 Task: Create a task  Improve error handling and reporting in the app , assign it to team member softage.6@softage.net in the project TrueLine and update the status of the task to  On Track  , set the priority of the task to Low.
Action: Mouse moved to (78, 514)
Screenshot: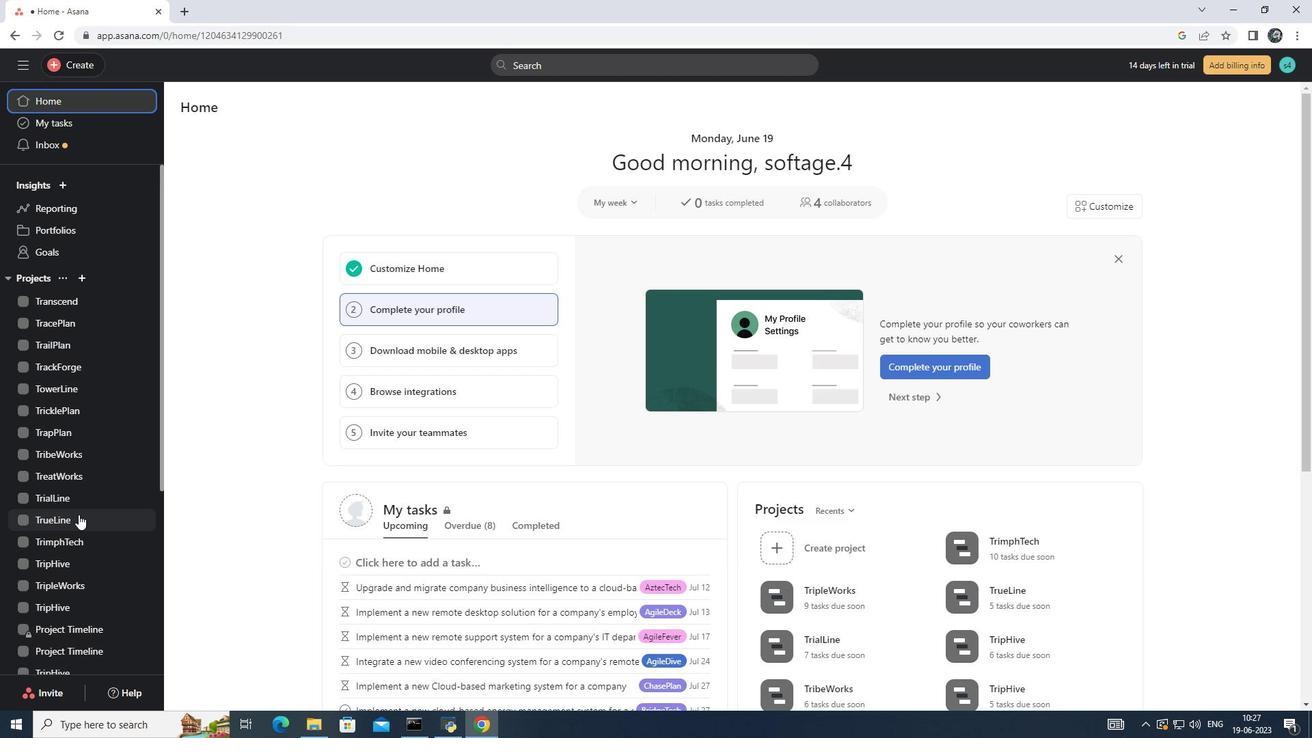 
Action: Mouse pressed left at (78, 514)
Screenshot: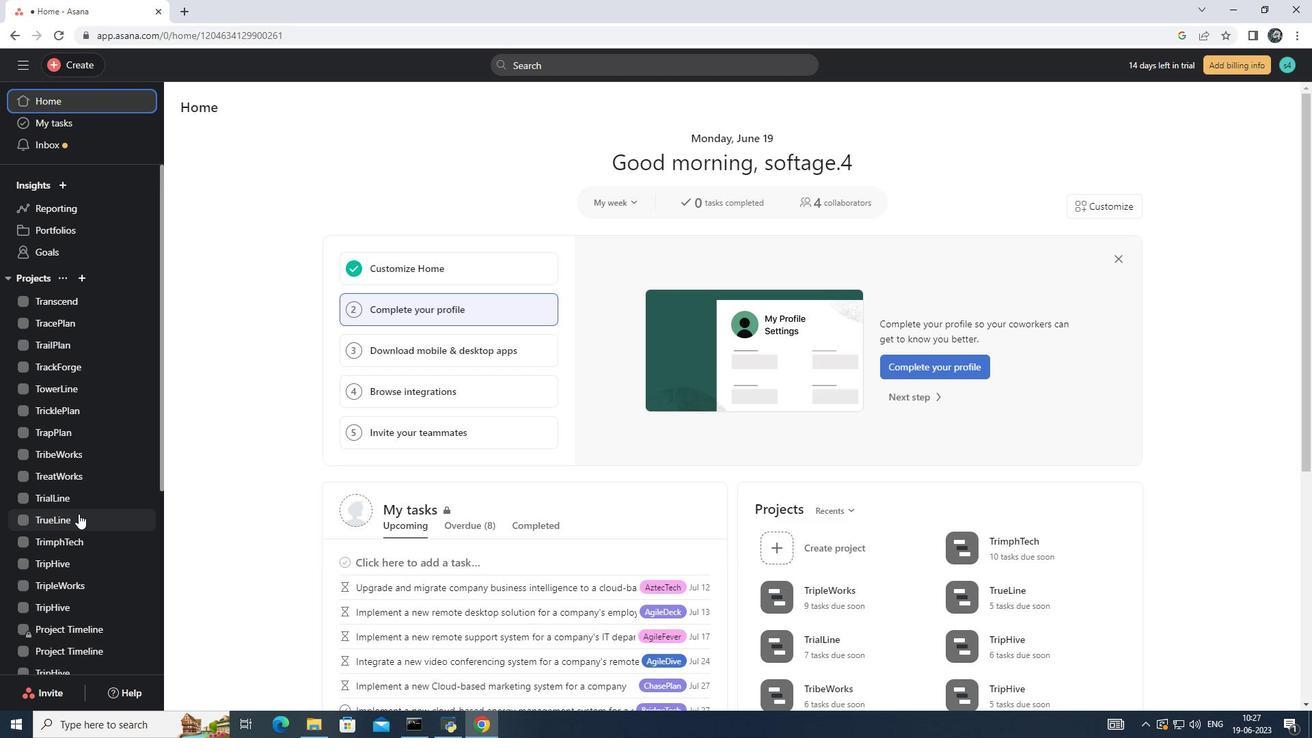 
Action: Mouse moved to (215, 170)
Screenshot: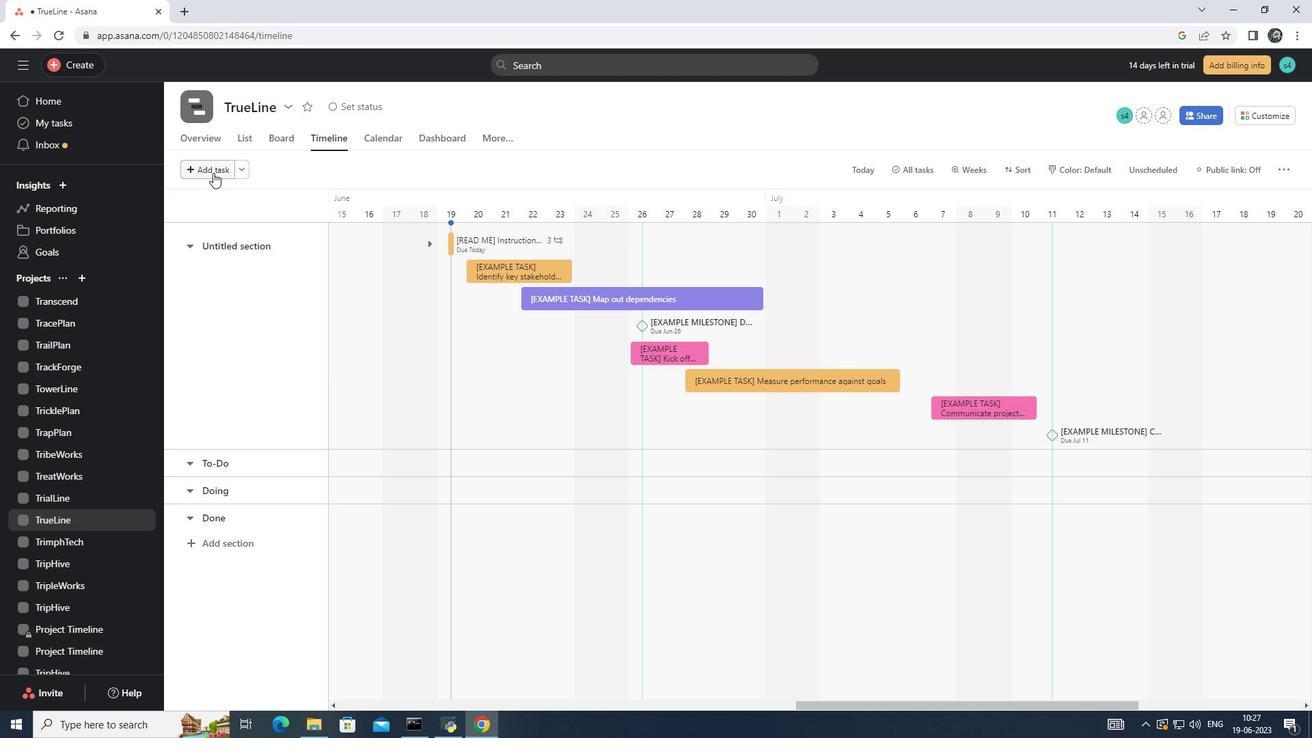 
Action: Mouse pressed left at (215, 170)
Screenshot: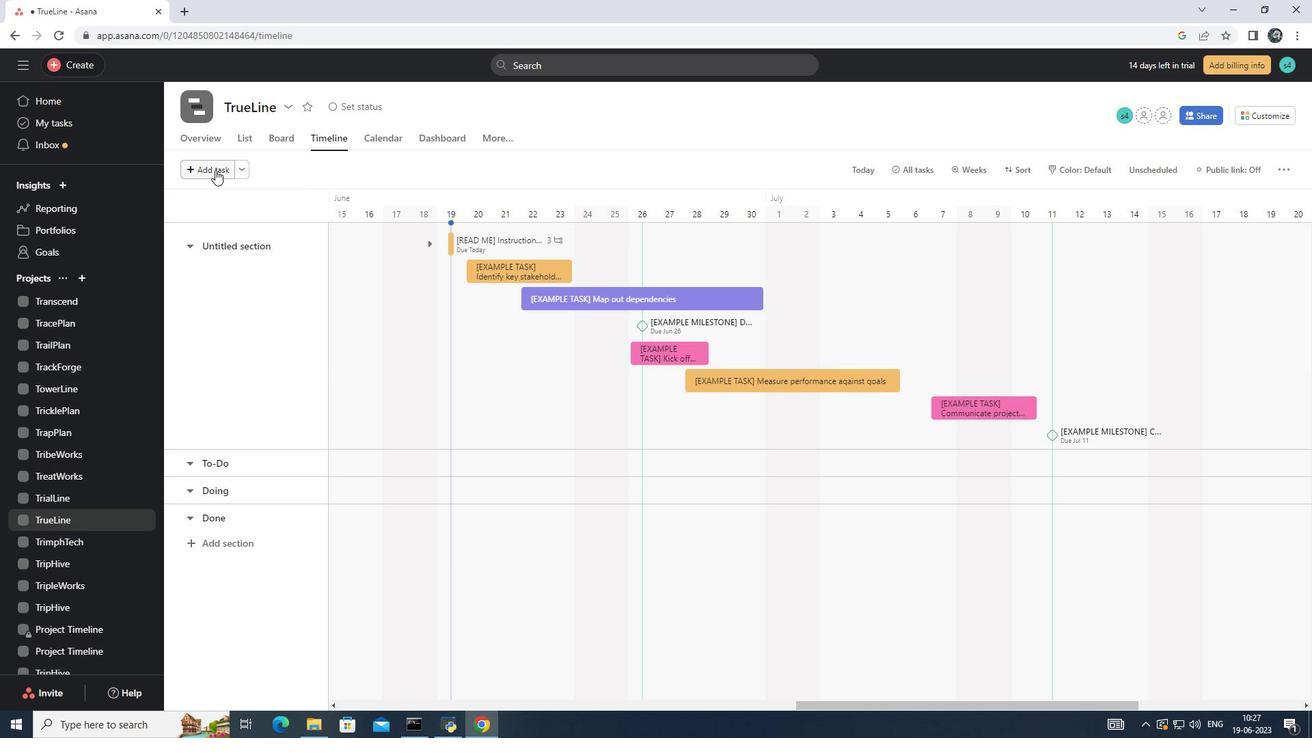 
Action: Mouse moved to (483, 242)
Screenshot: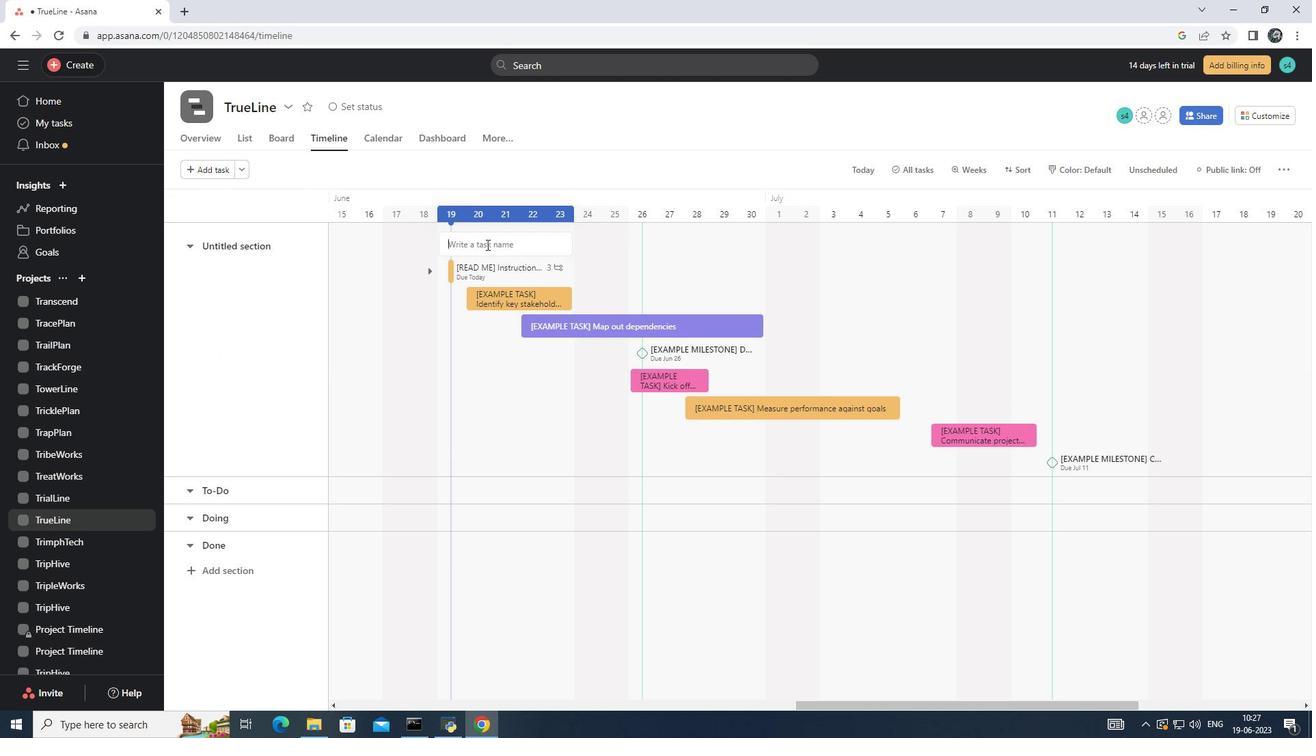 
Action: Mouse pressed left at (483, 242)
Screenshot: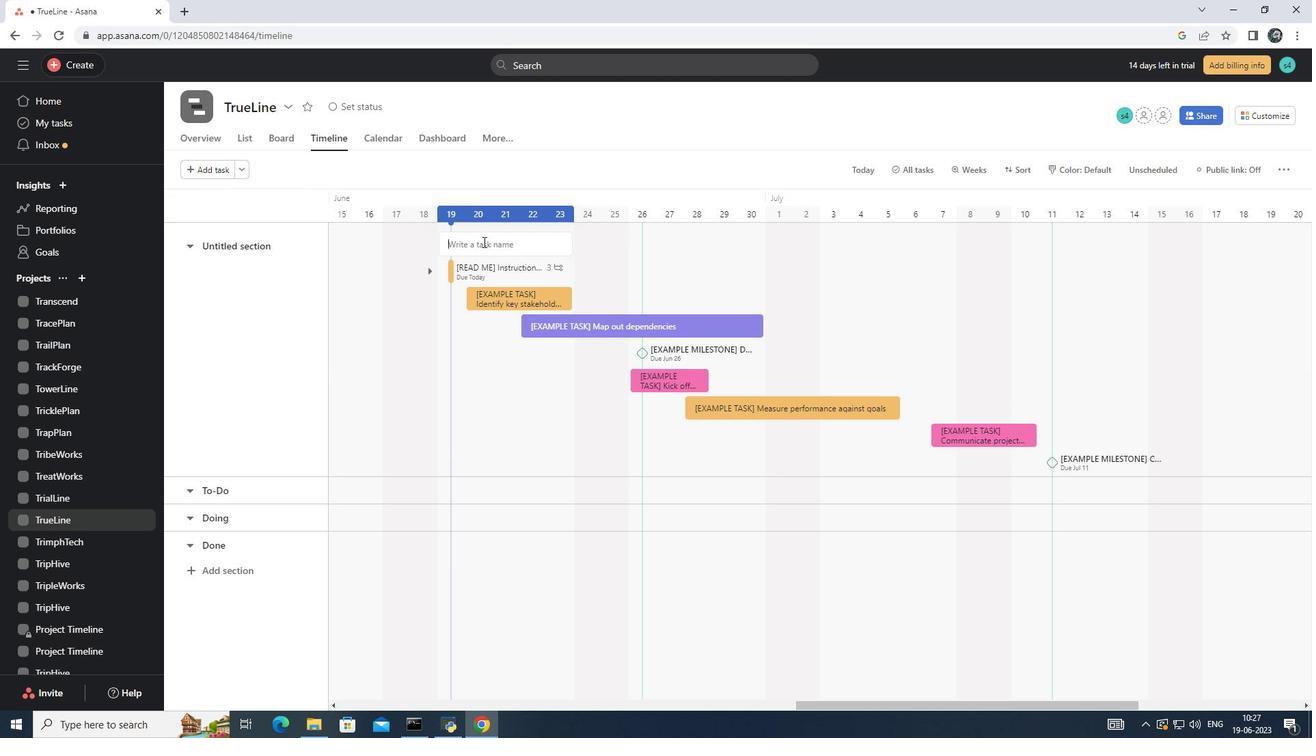 
Action: Key pressed <Key.shift>Improve<Key.space>error<Key.space>handling<Key.space>and<Key.space>reporting<Key.space>in<Key.space>the<Key.space>app<Key.enter>
Screenshot: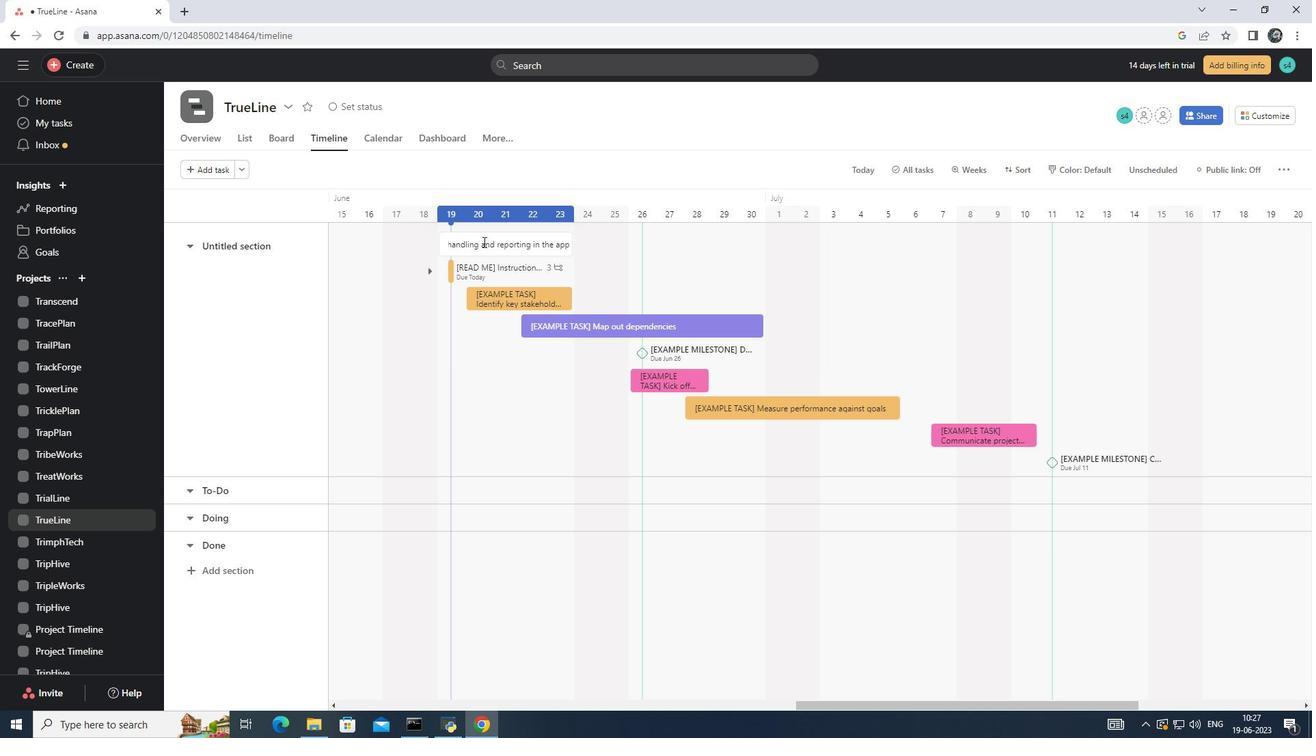 
Action: Mouse pressed left at (483, 242)
Screenshot: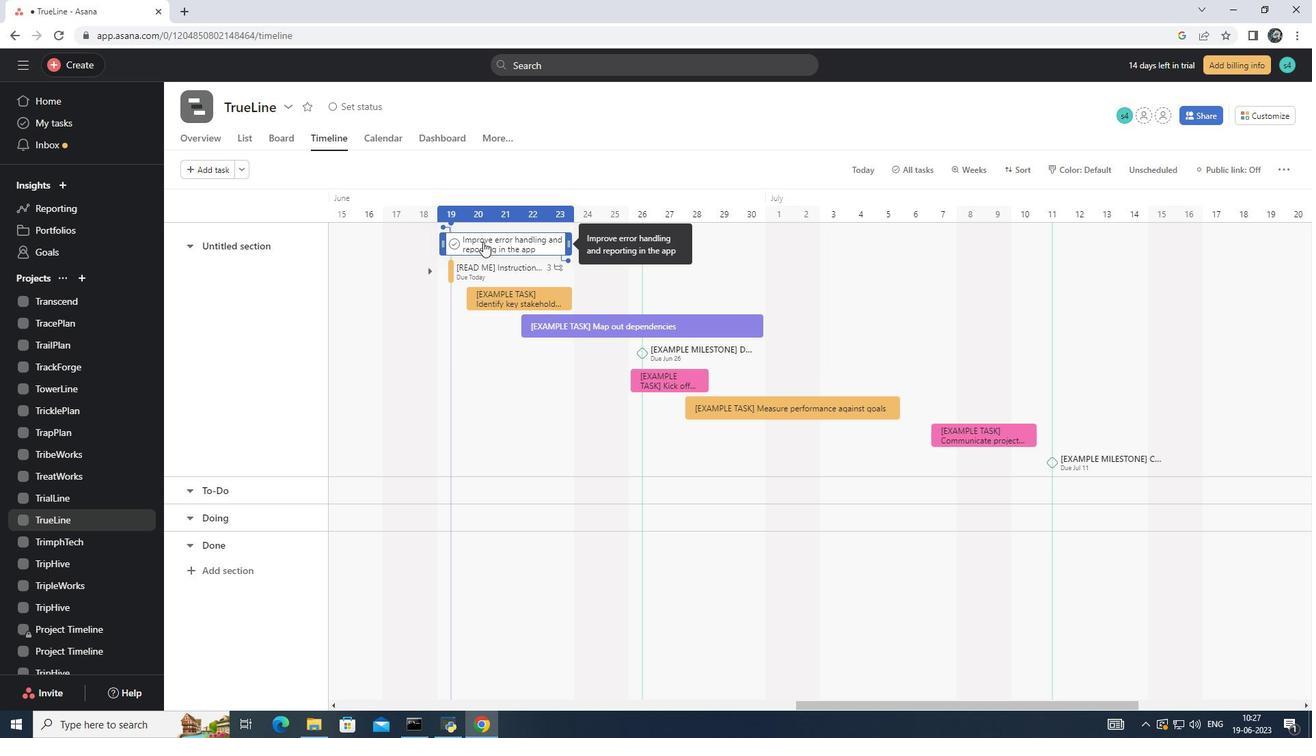 
Action: Mouse moved to (956, 244)
Screenshot: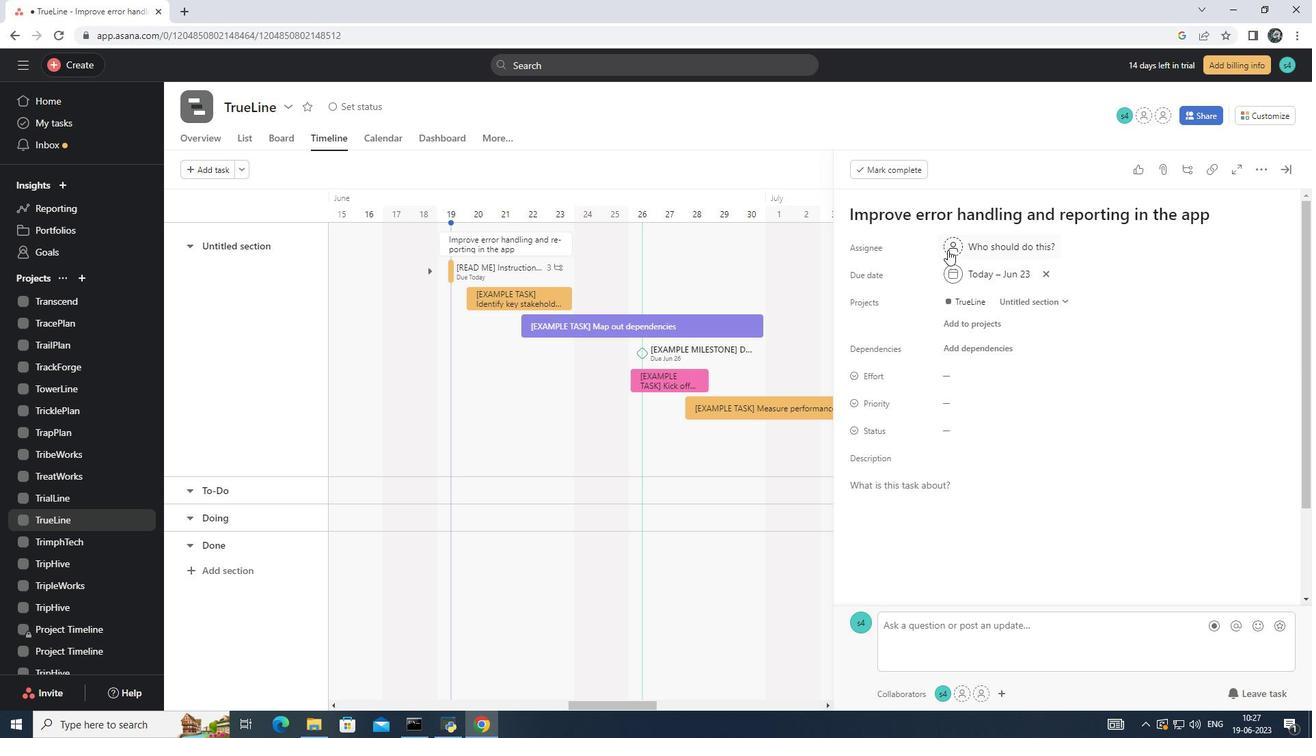 
Action: Mouse pressed left at (956, 244)
Screenshot: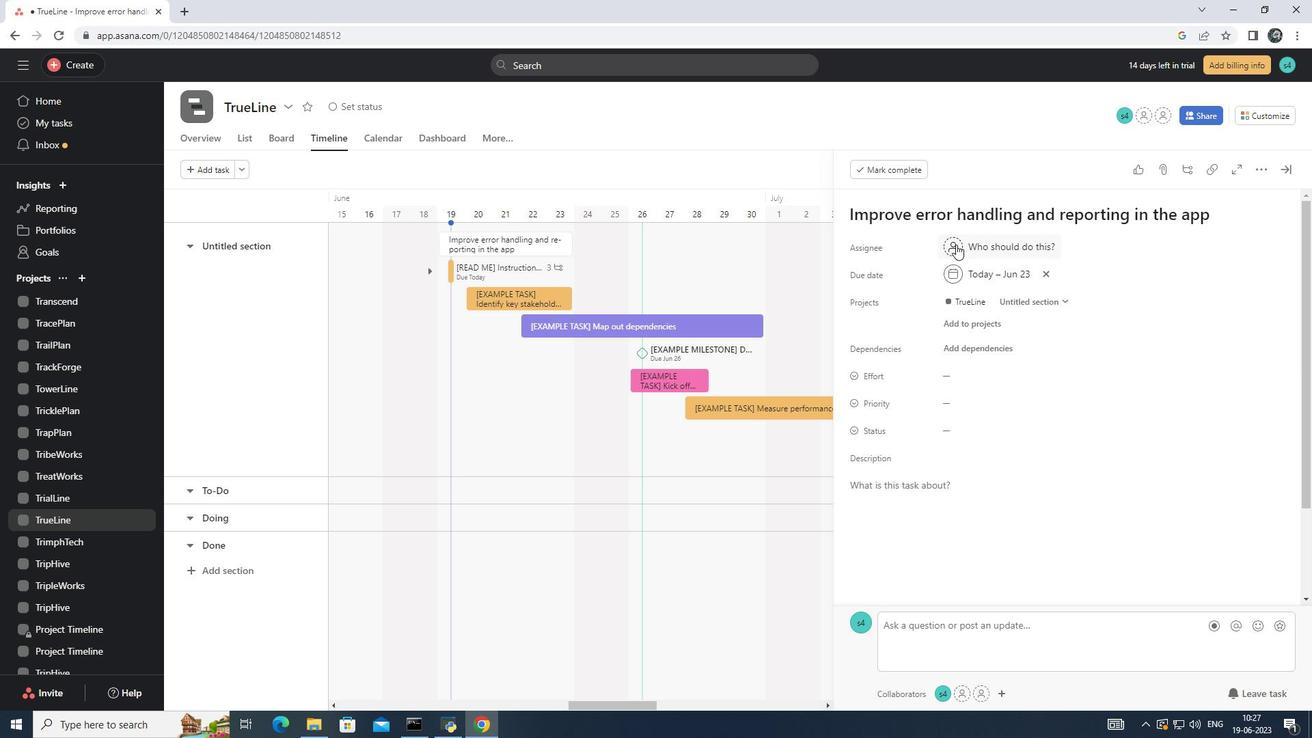
Action: Mouse moved to (897, 339)
Screenshot: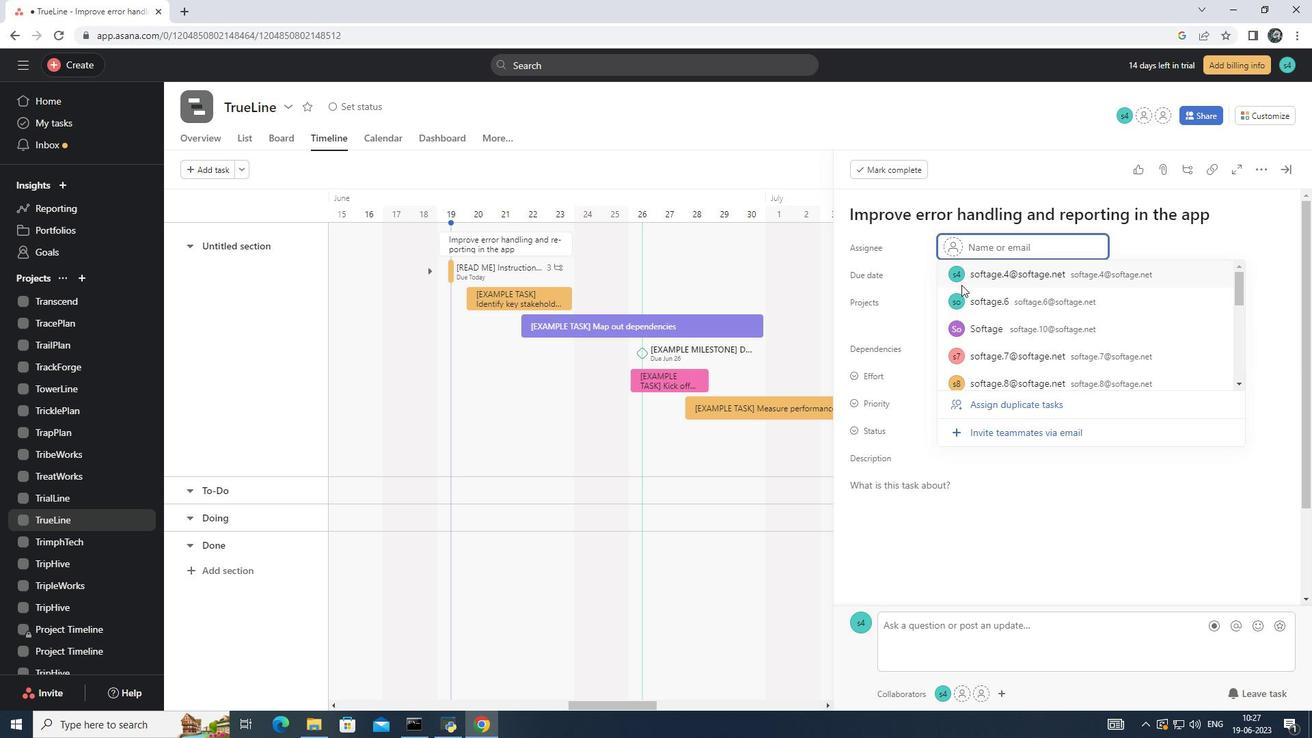 
Action: Key pressed softg<Key.backspace>age.6<Key.shift>@softage.net<Key.enter>
Screenshot: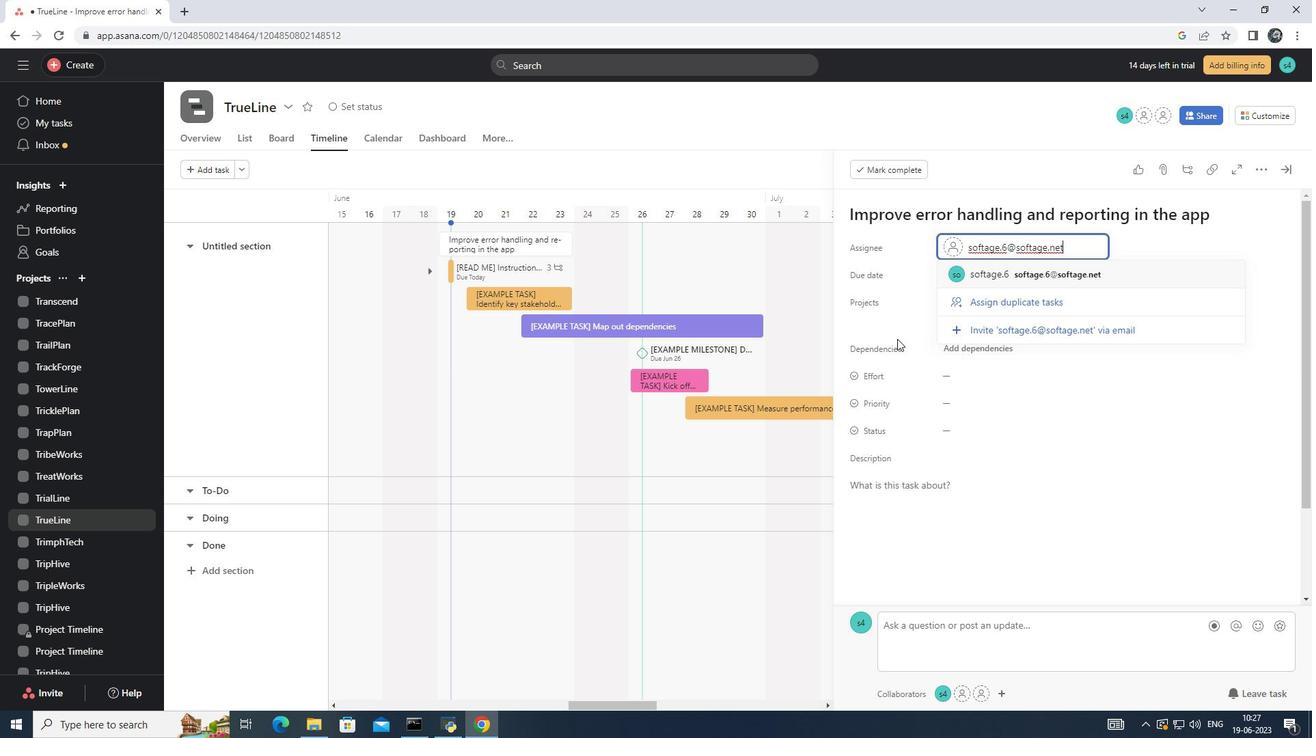 
Action: Mouse moved to (985, 431)
Screenshot: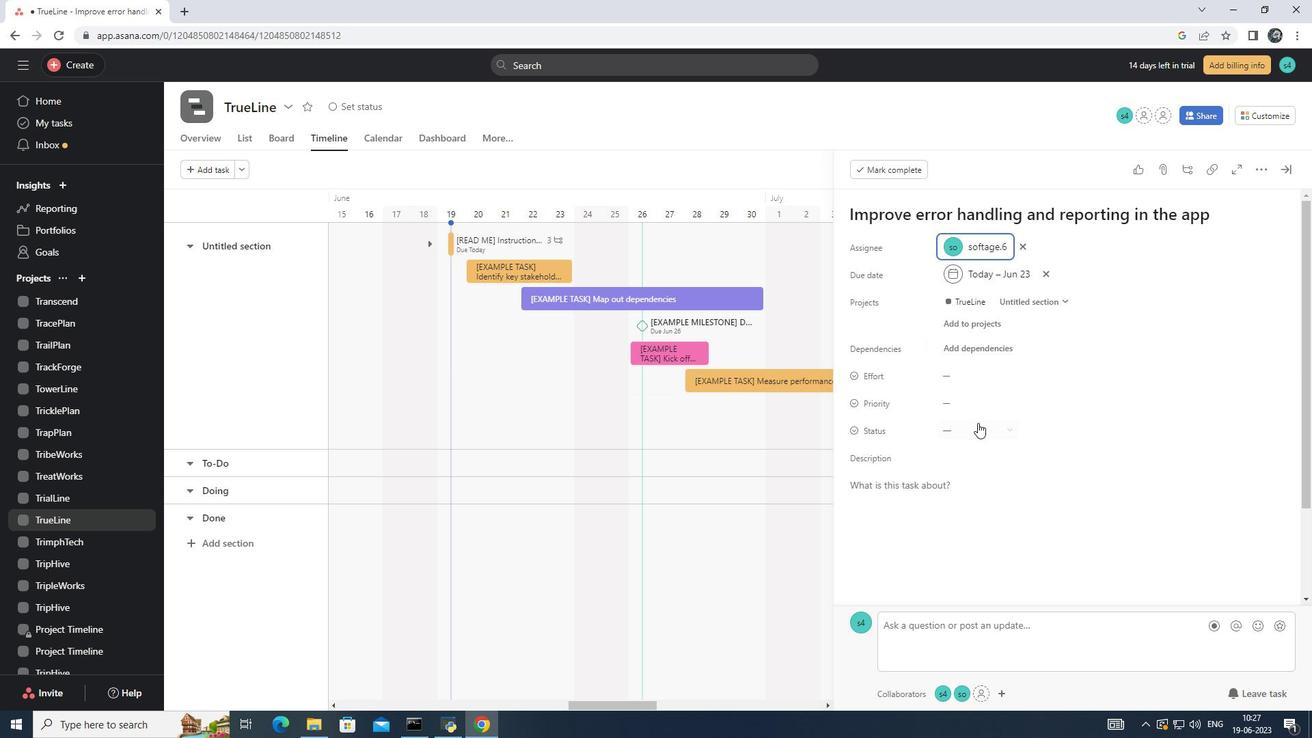 
Action: Mouse pressed left at (985, 431)
Screenshot: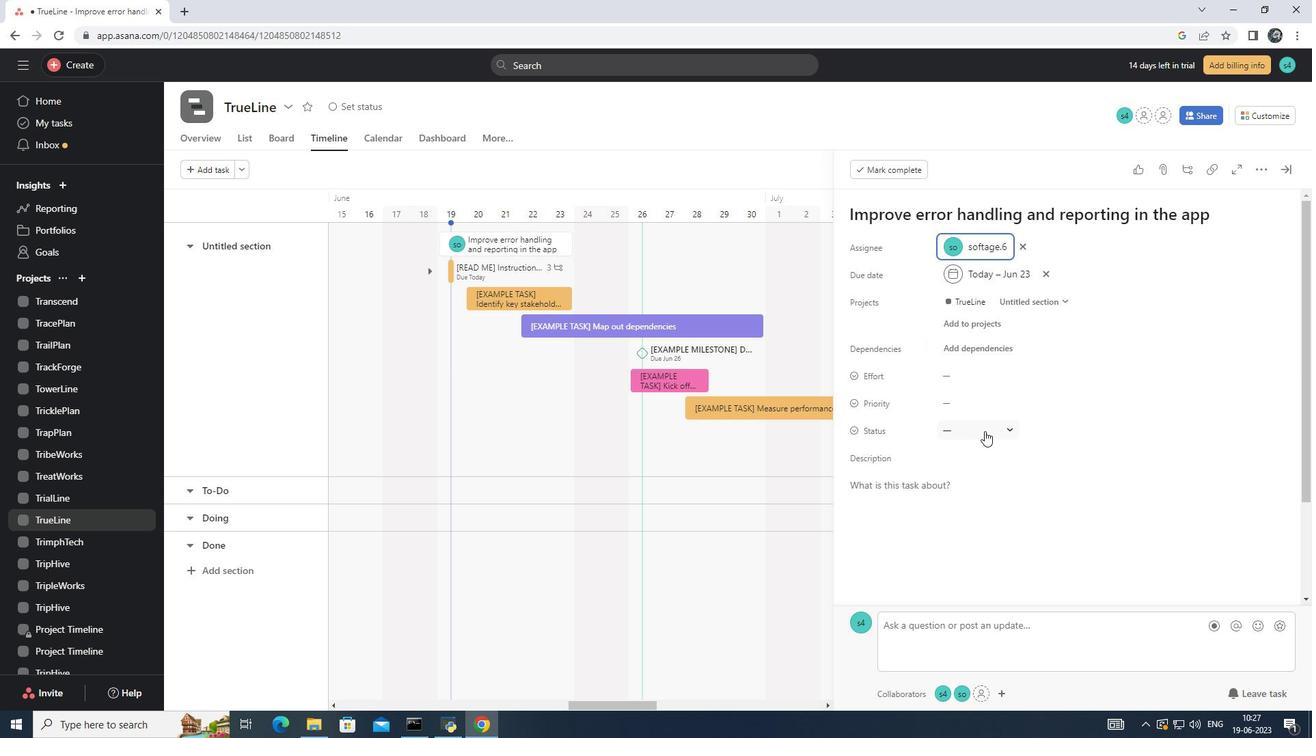 
Action: Mouse moved to (1022, 479)
Screenshot: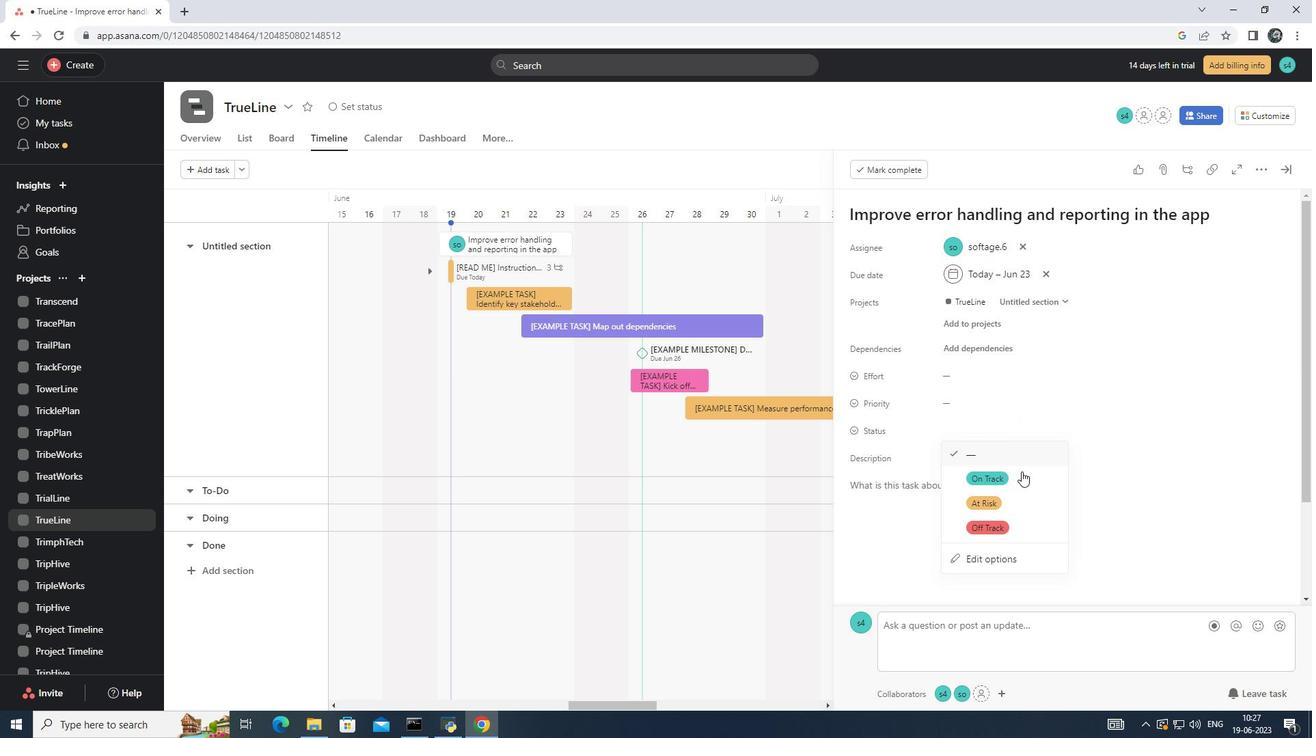 
Action: Mouse pressed left at (1022, 479)
Screenshot: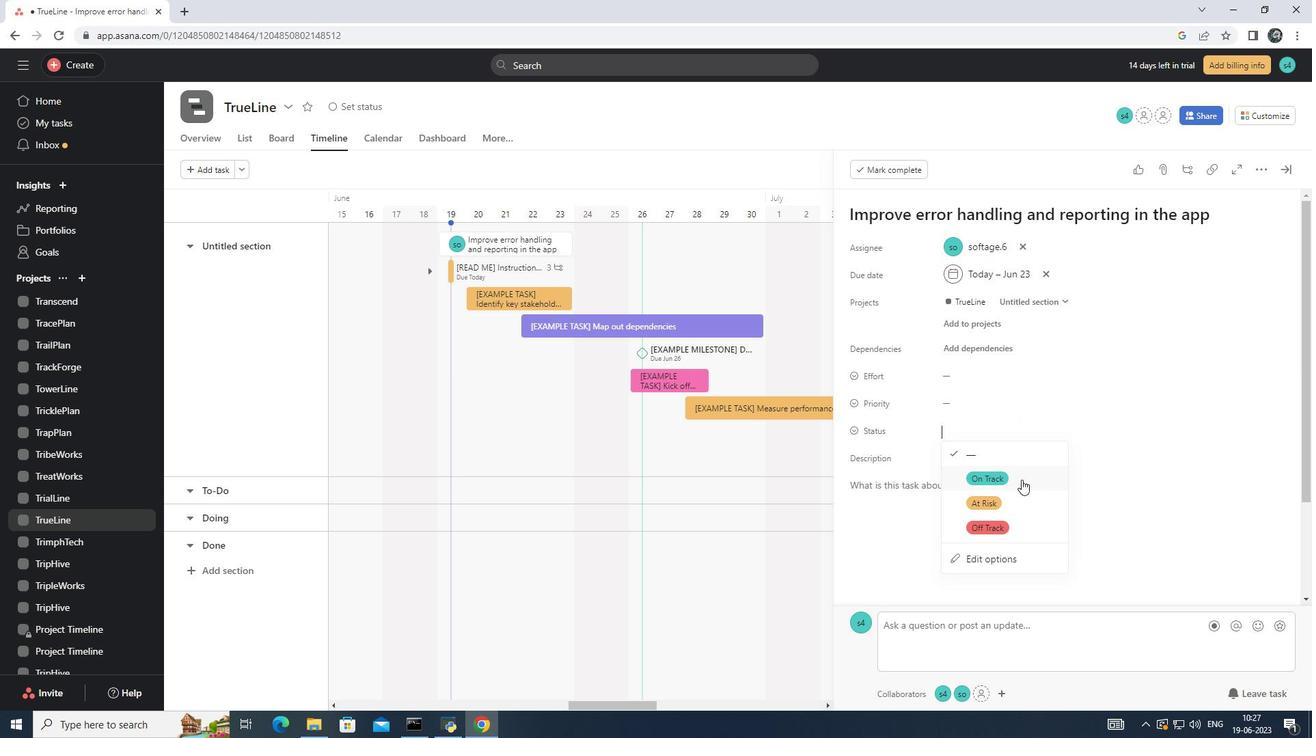 
Action: Mouse moved to (985, 397)
Screenshot: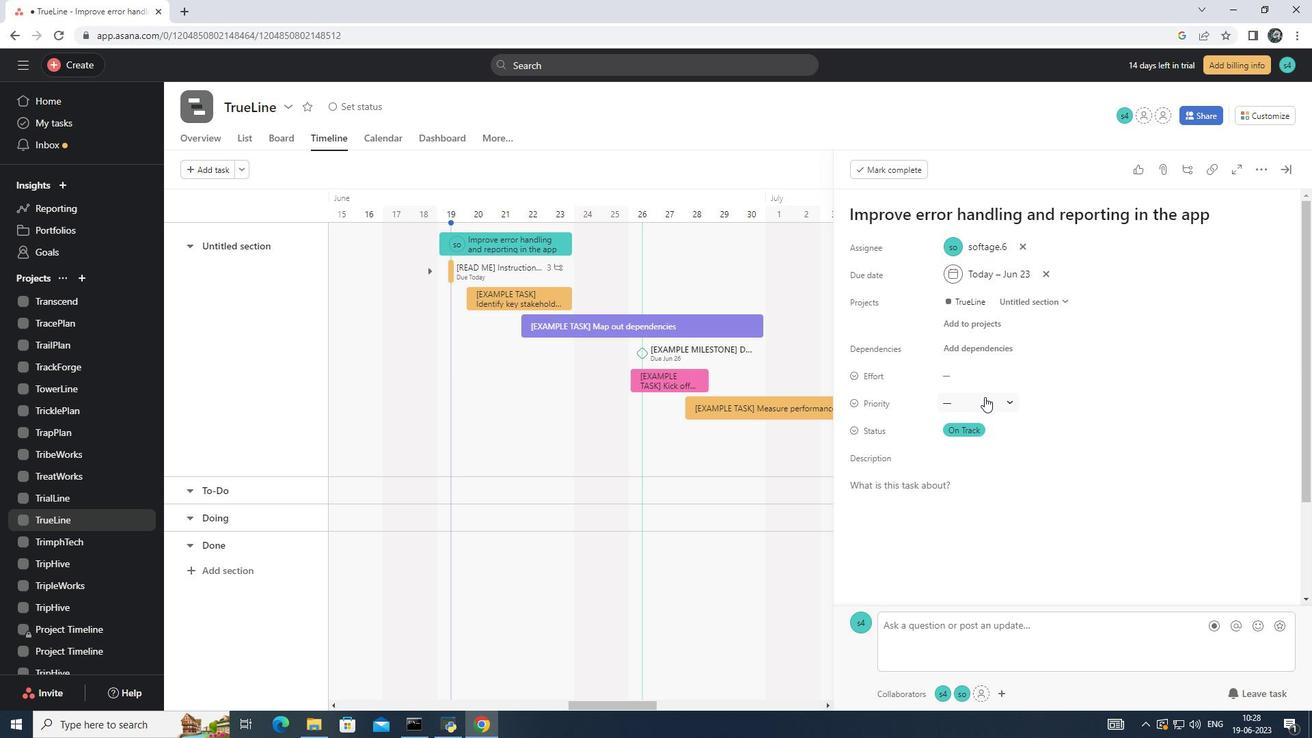 
Action: Mouse pressed left at (985, 397)
Screenshot: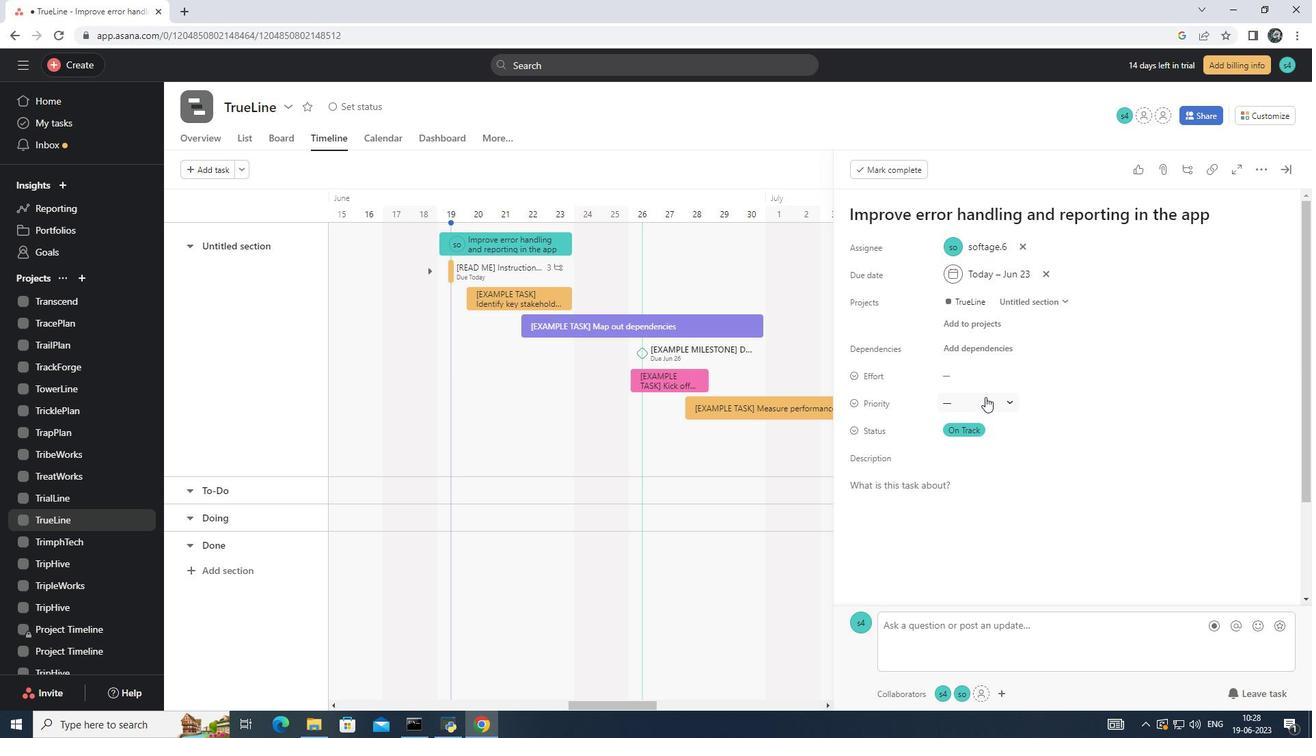 
Action: Mouse moved to (1032, 494)
Screenshot: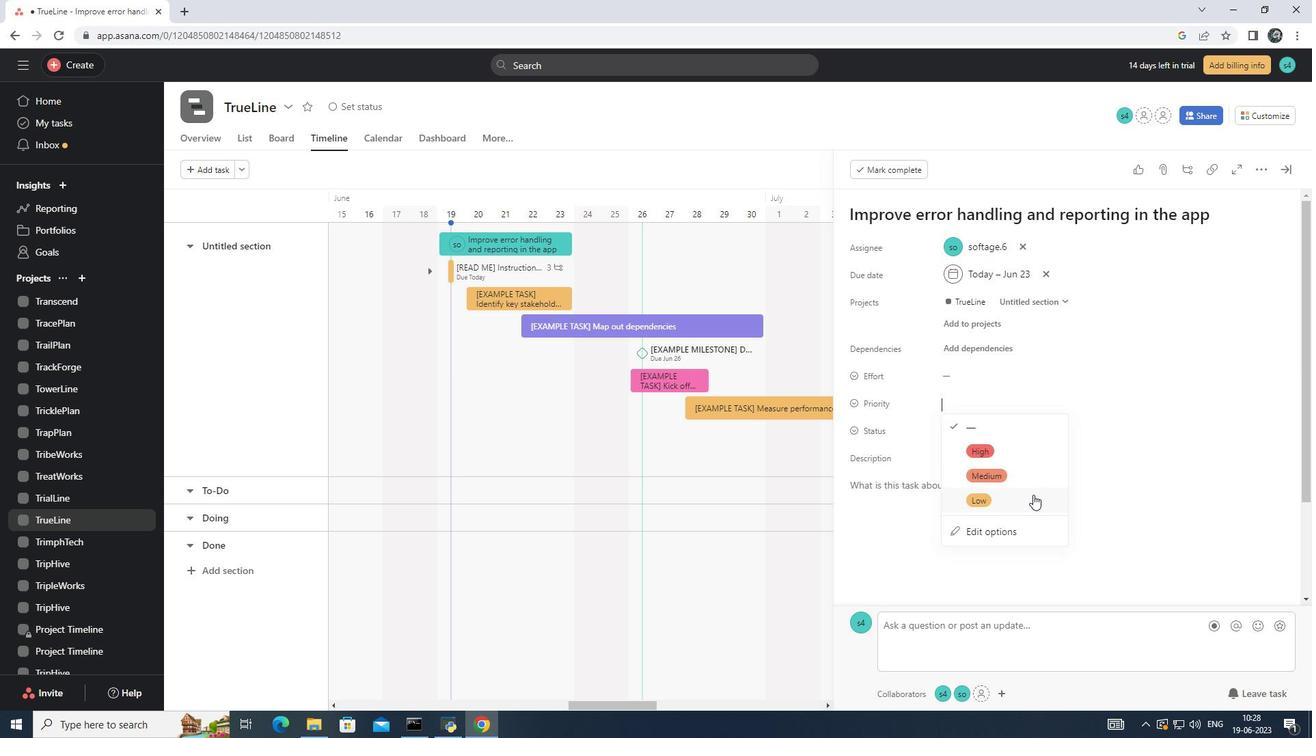 
Action: Mouse pressed left at (1032, 494)
Screenshot: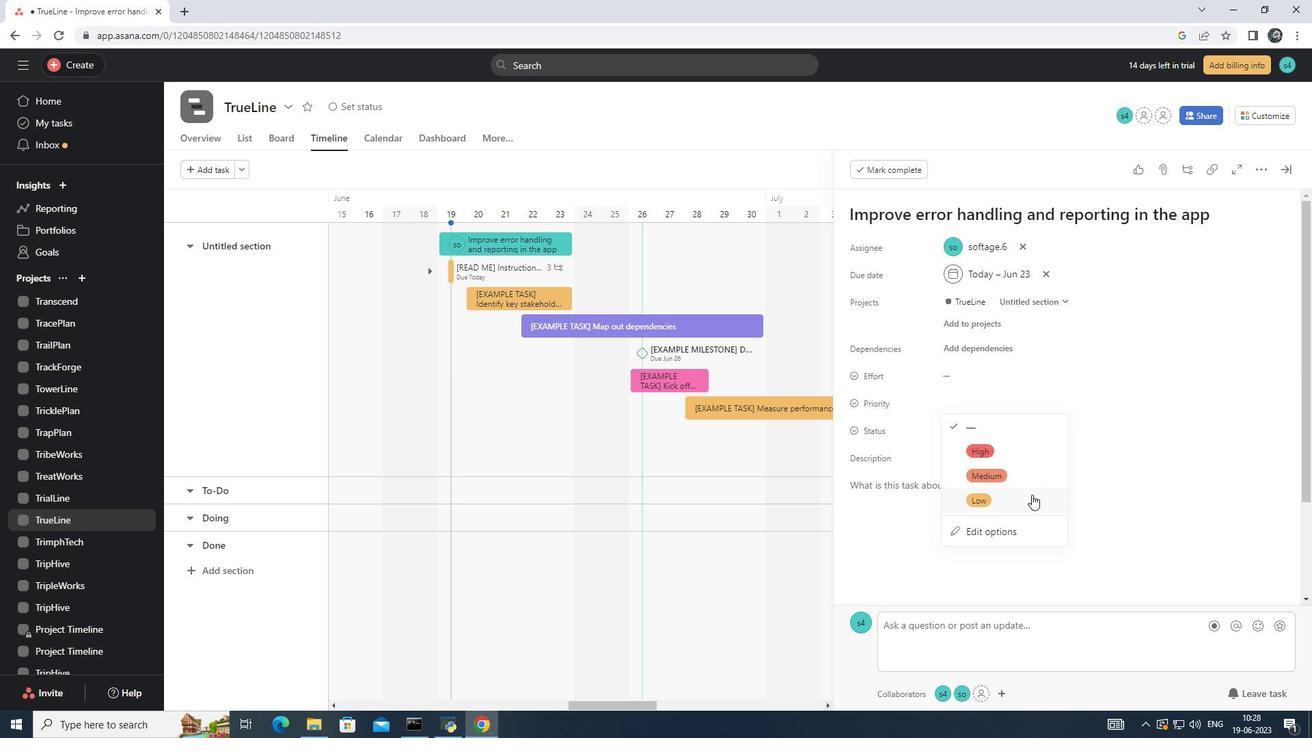 
Action: Mouse moved to (978, 459)
Screenshot: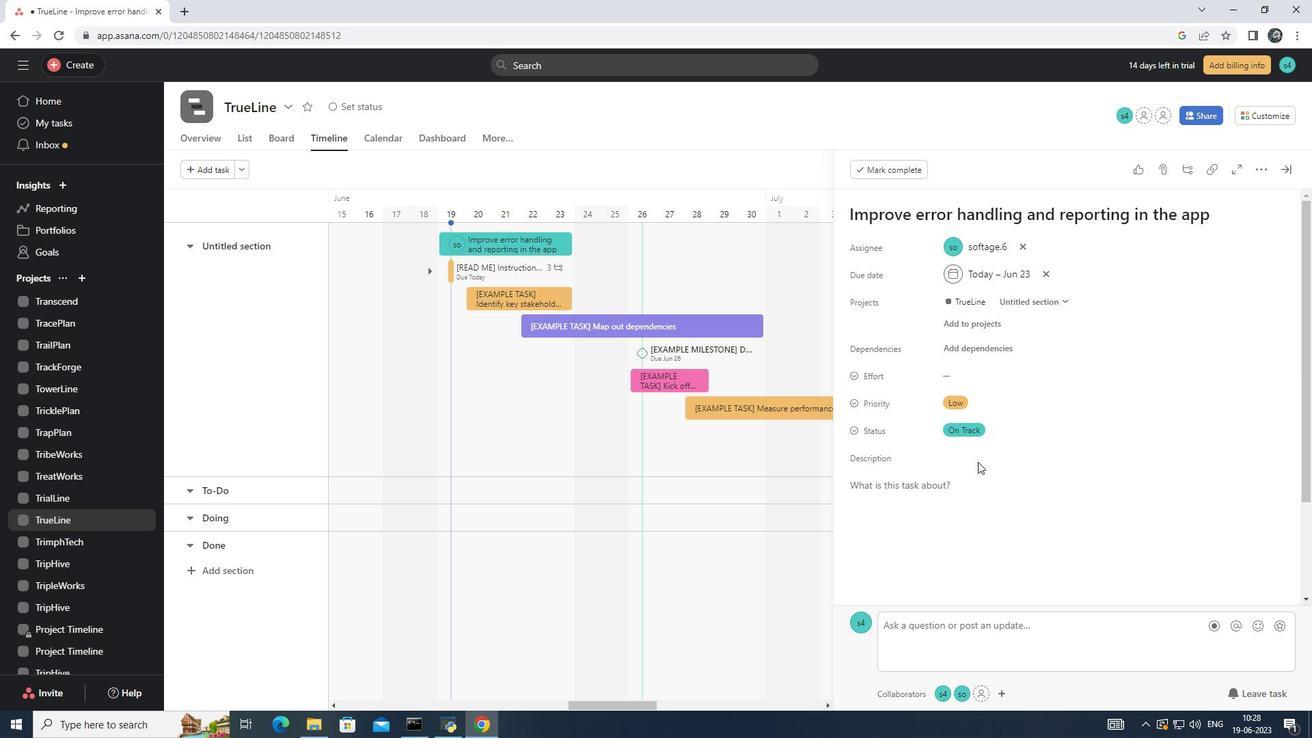 
